 Task: Font style For heading Use Aparajita with navy blue colour. font size for heading '24 Pt. 'Change the font style of data to Aparajitaand font size to  9 Pt. Change the alignment of both headline & data to  Align top. In the sheet  Budget Control Spreadsheetbook
Action: Mouse moved to (53, 119)
Screenshot: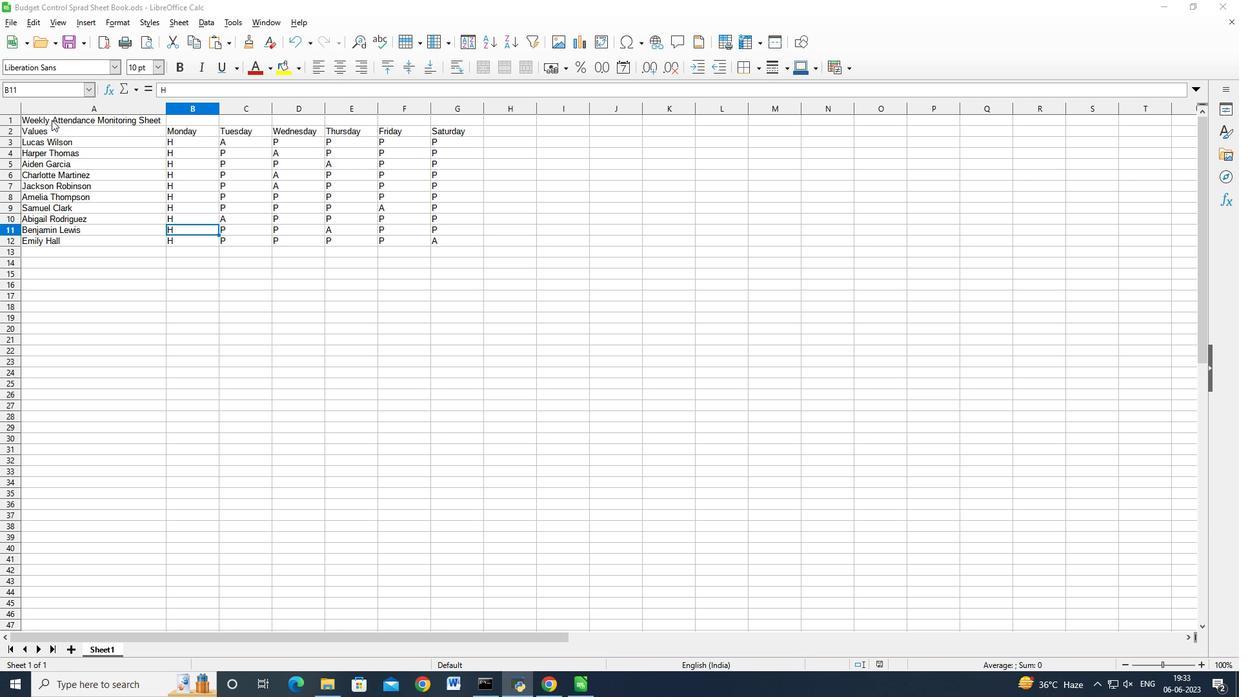 
Action: Mouse pressed left at (53, 119)
Screenshot: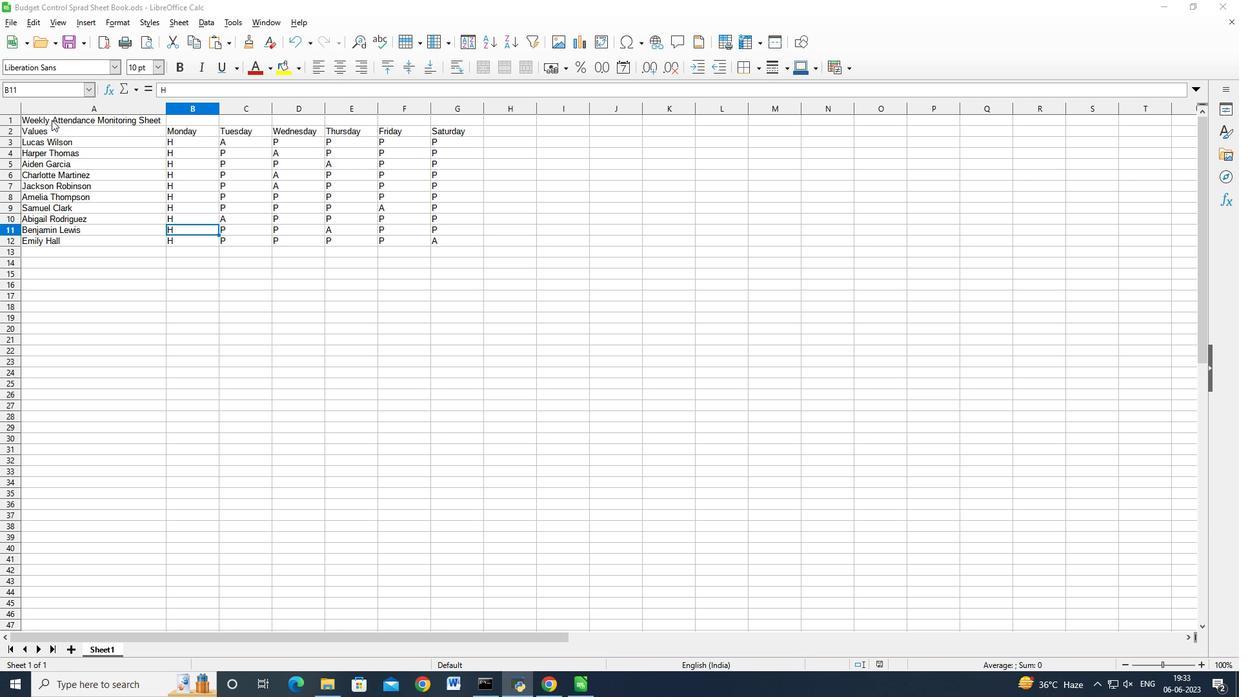 
Action: Mouse moved to (100, 164)
Screenshot: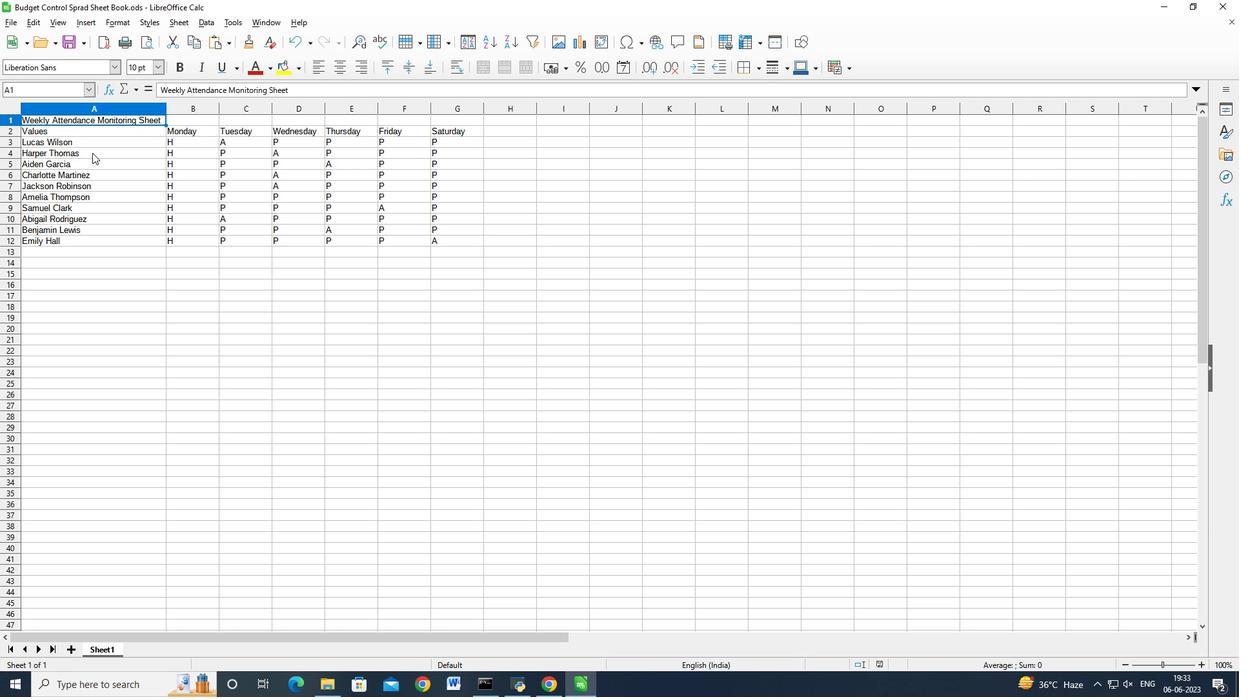 
Action: Mouse pressed left at (100, 164)
Screenshot: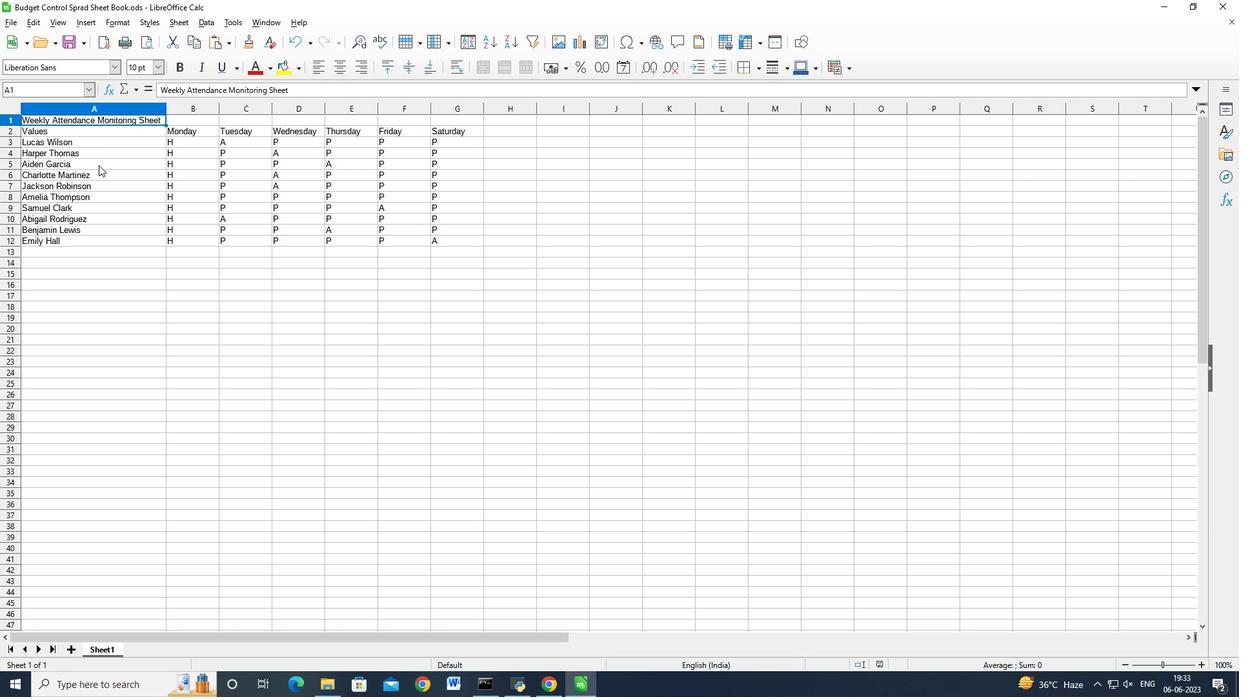 
Action: Mouse moved to (78, 120)
Screenshot: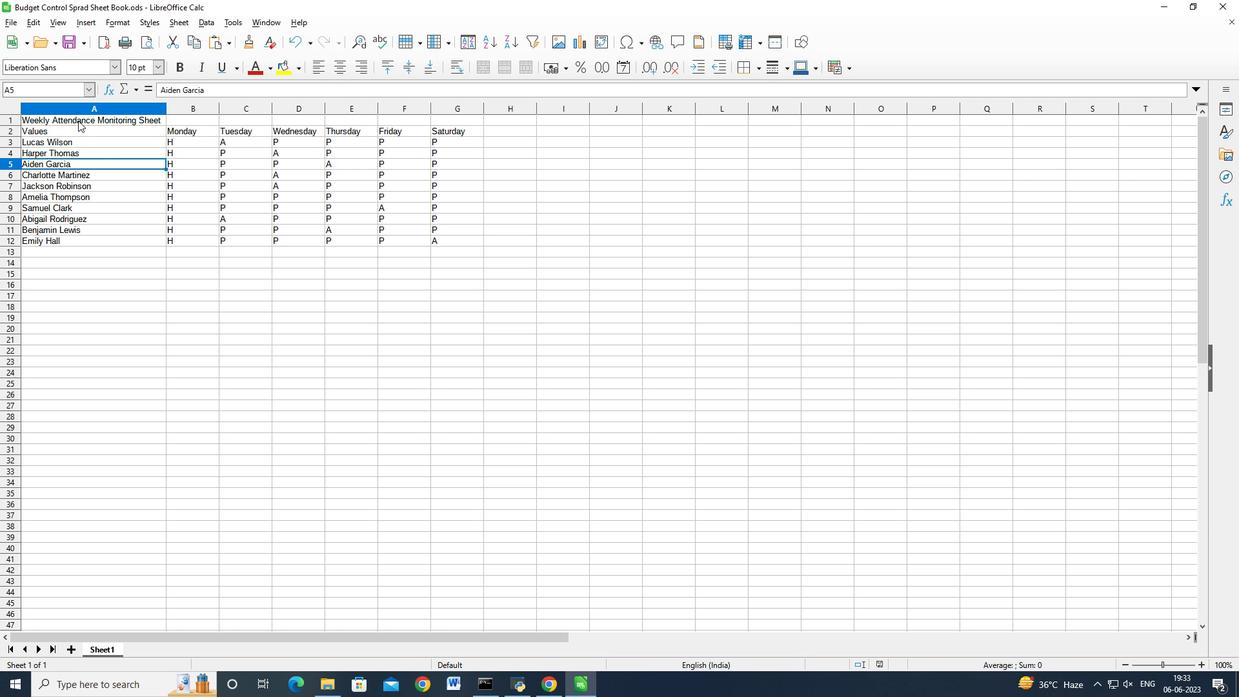 
Action: Mouse pressed left at (78, 120)
Screenshot: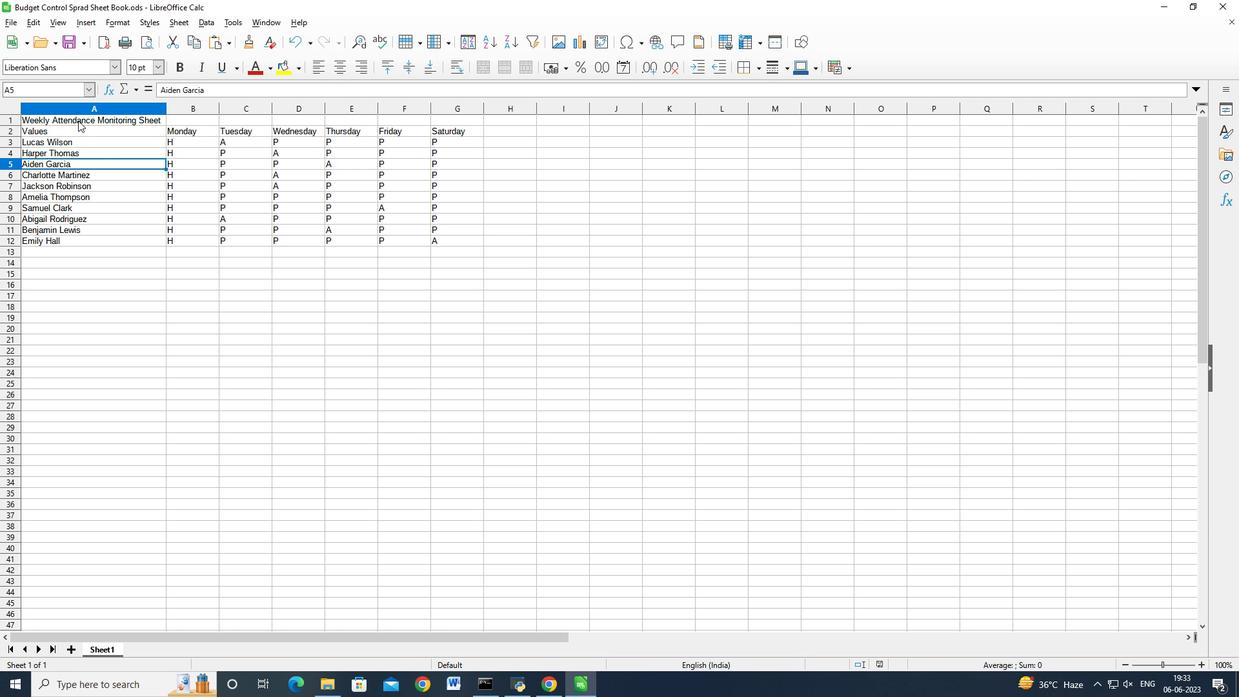 
Action: Mouse moved to (501, 67)
Screenshot: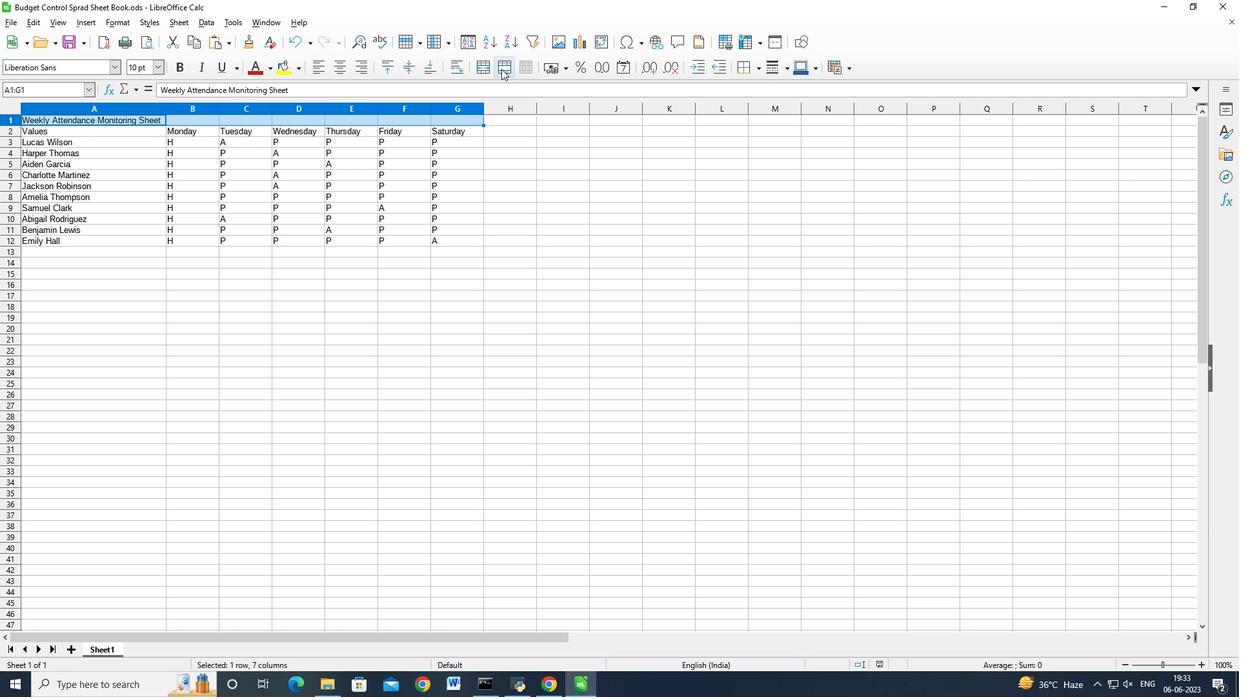 
Action: Mouse pressed left at (501, 67)
Screenshot: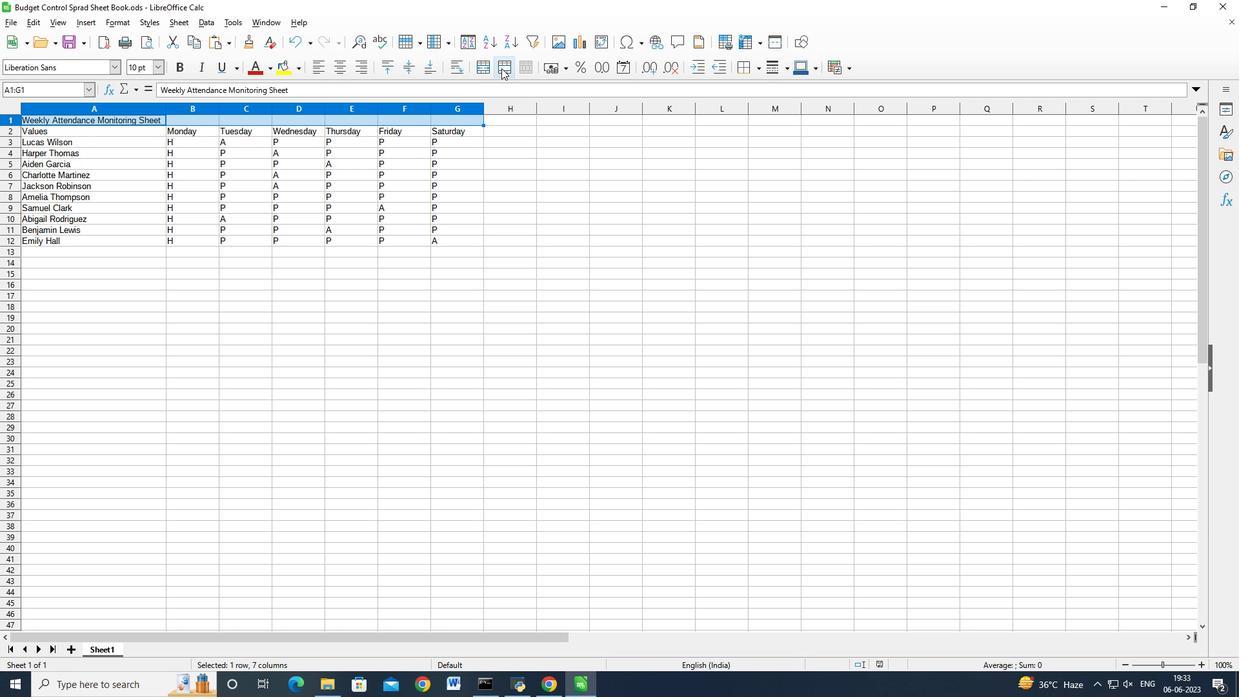 
Action: Mouse moved to (117, 65)
Screenshot: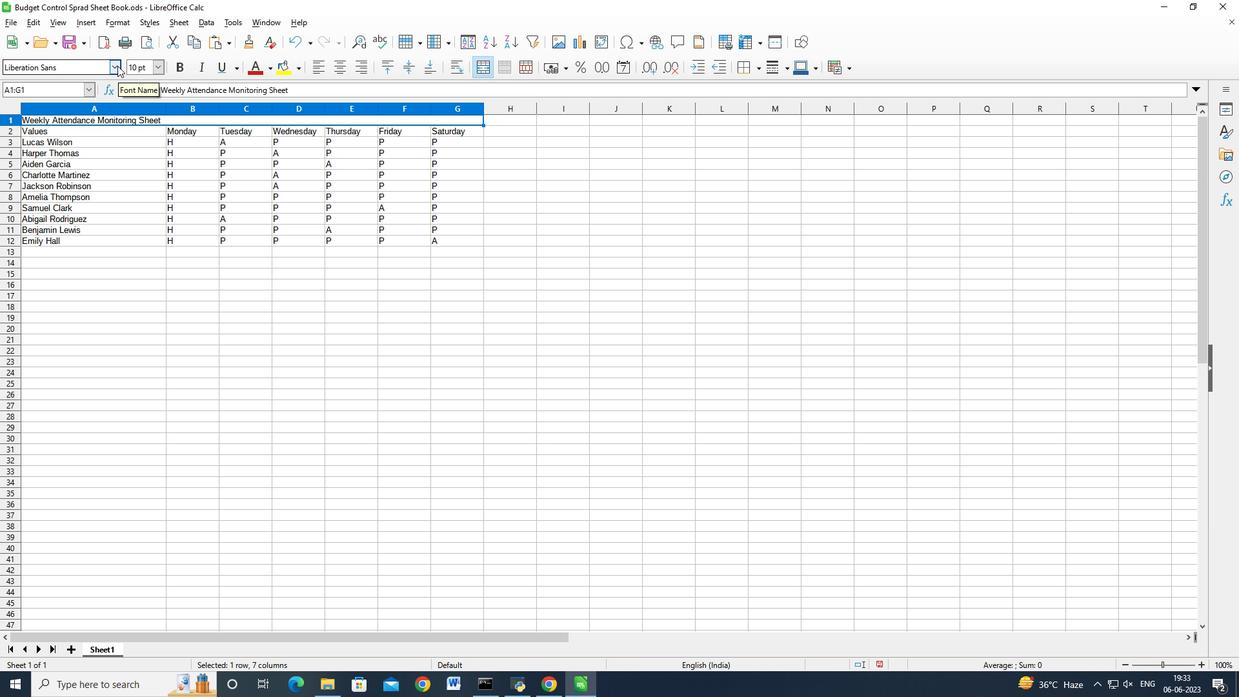 
Action: Mouse pressed left at (117, 65)
Screenshot: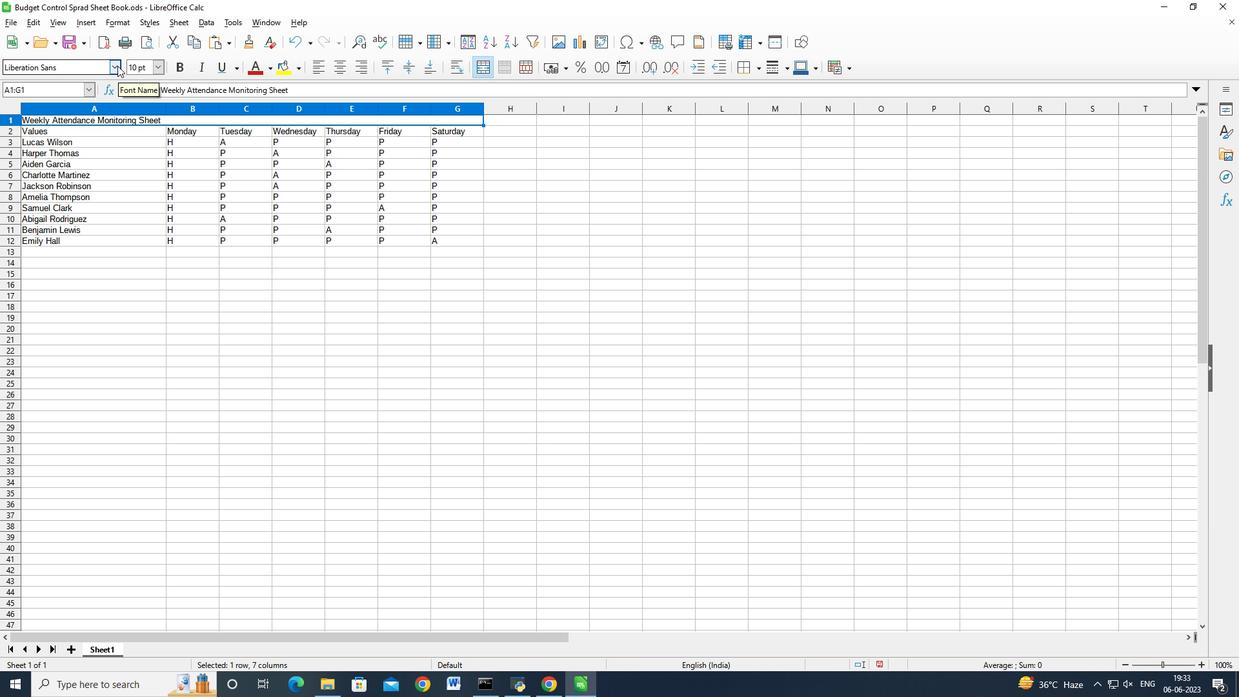 
Action: Mouse moved to (117, 65)
Screenshot: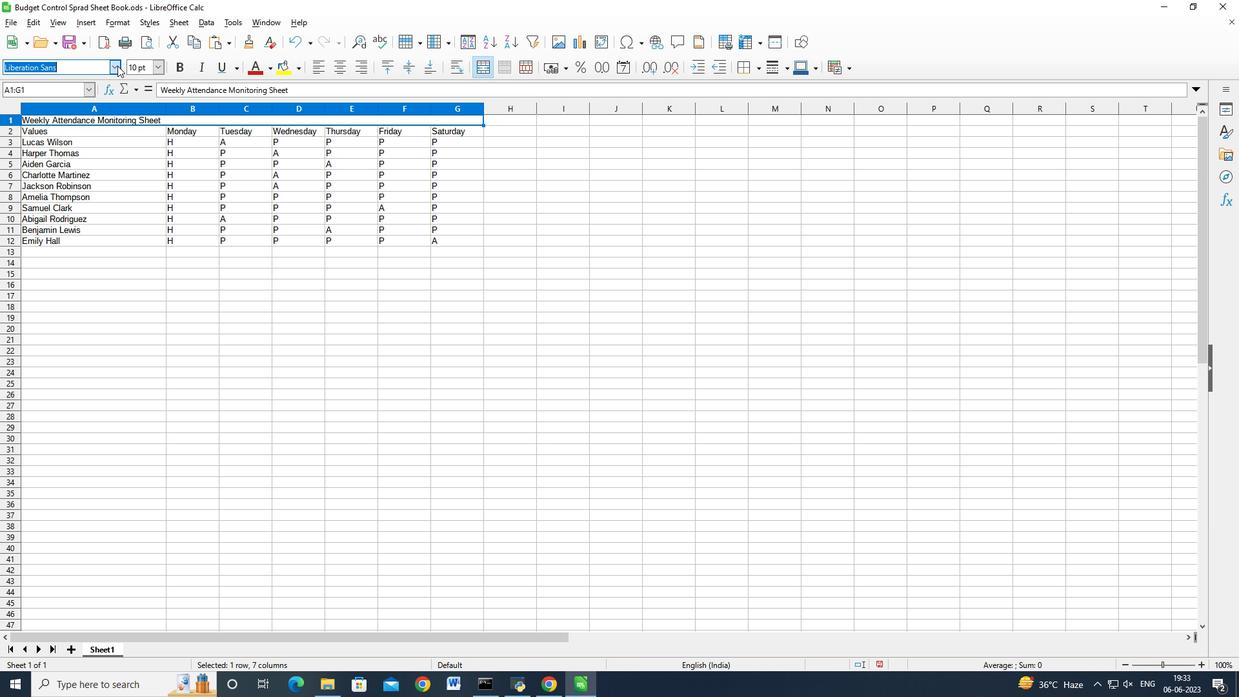 
Action: Key pressed aparajita<Key.enter>
Screenshot: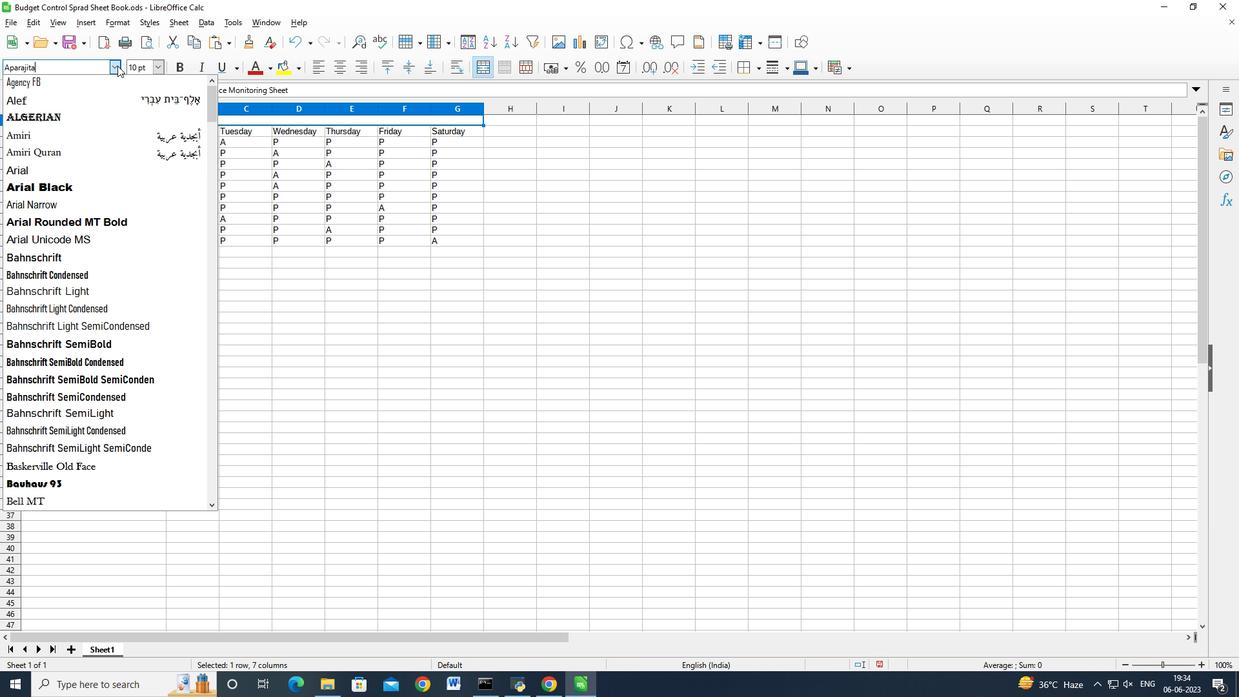 
Action: Mouse moved to (271, 71)
Screenshot: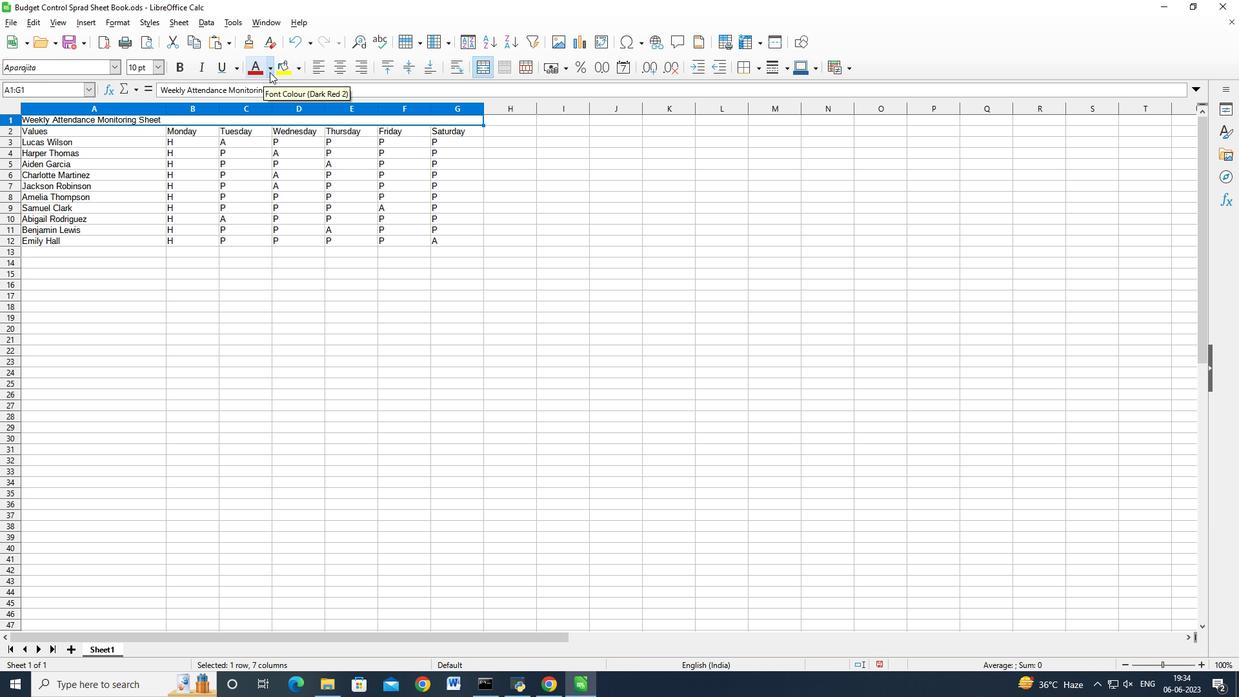 
Action: Mouse pressed left at (271, 71)
Screenshot: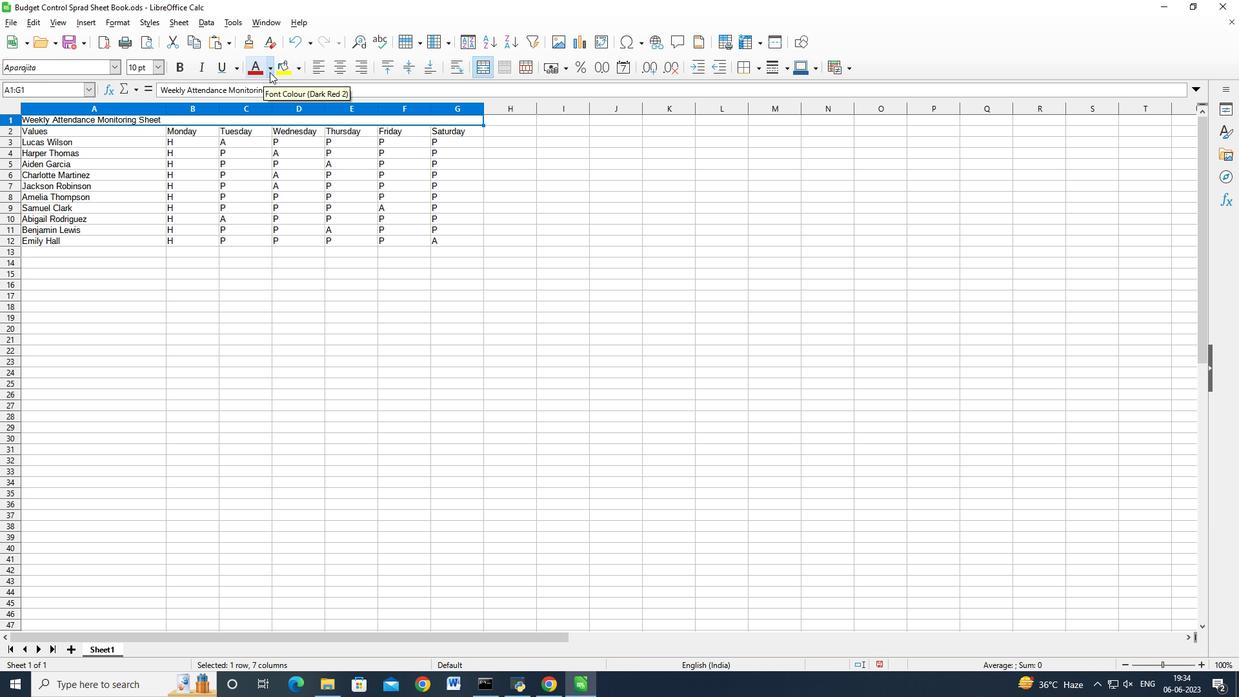 
Action: Mouse moved to (256, 146)
Screenshot: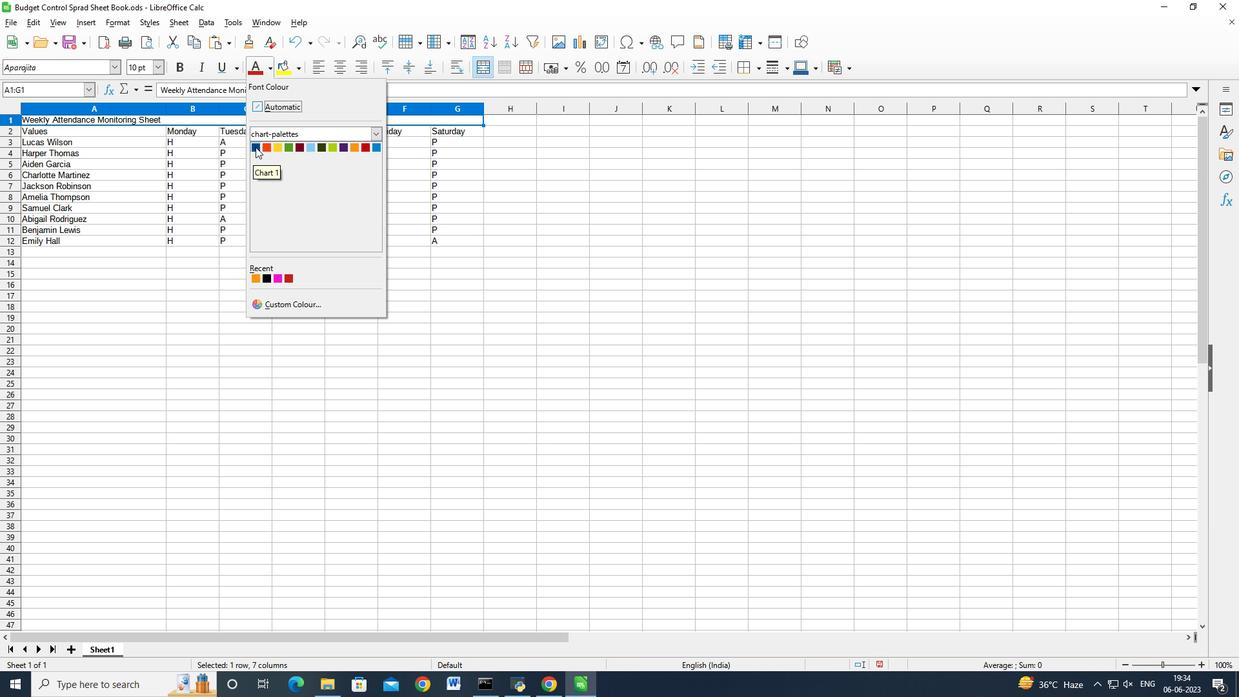 
Action: Mouse pressed left at (256, 146)
Screenshot: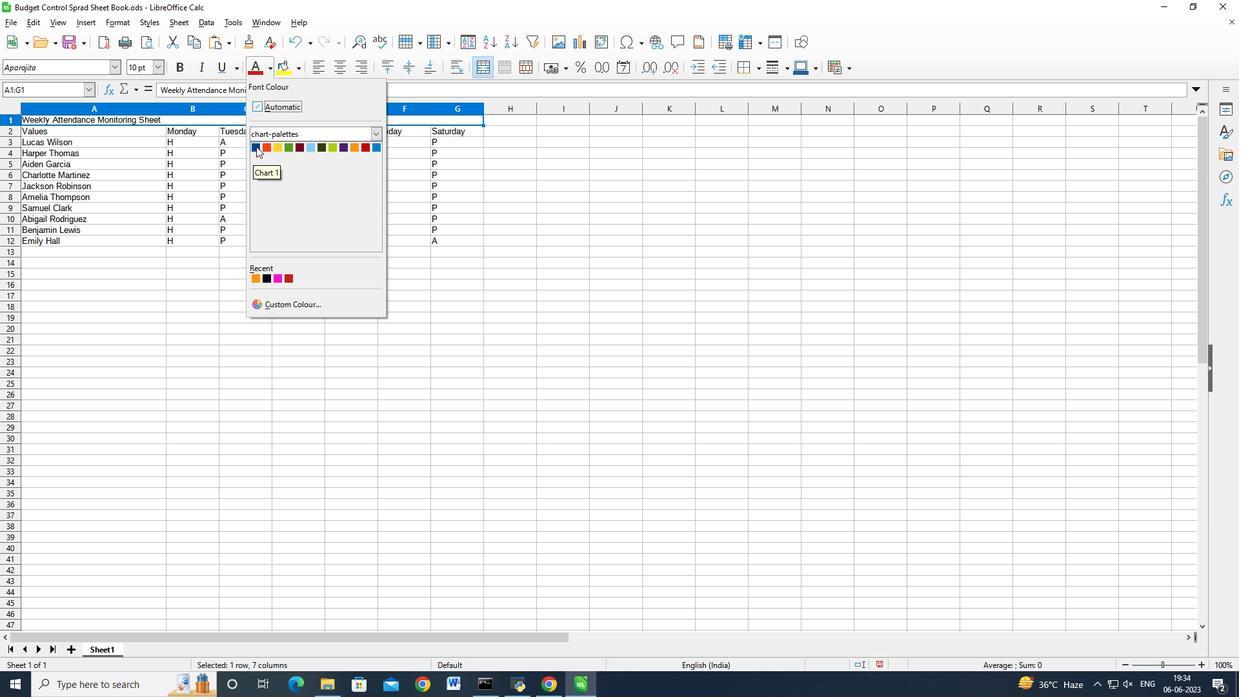 
Action: Mouse moved to (158, 67)
Screenshot: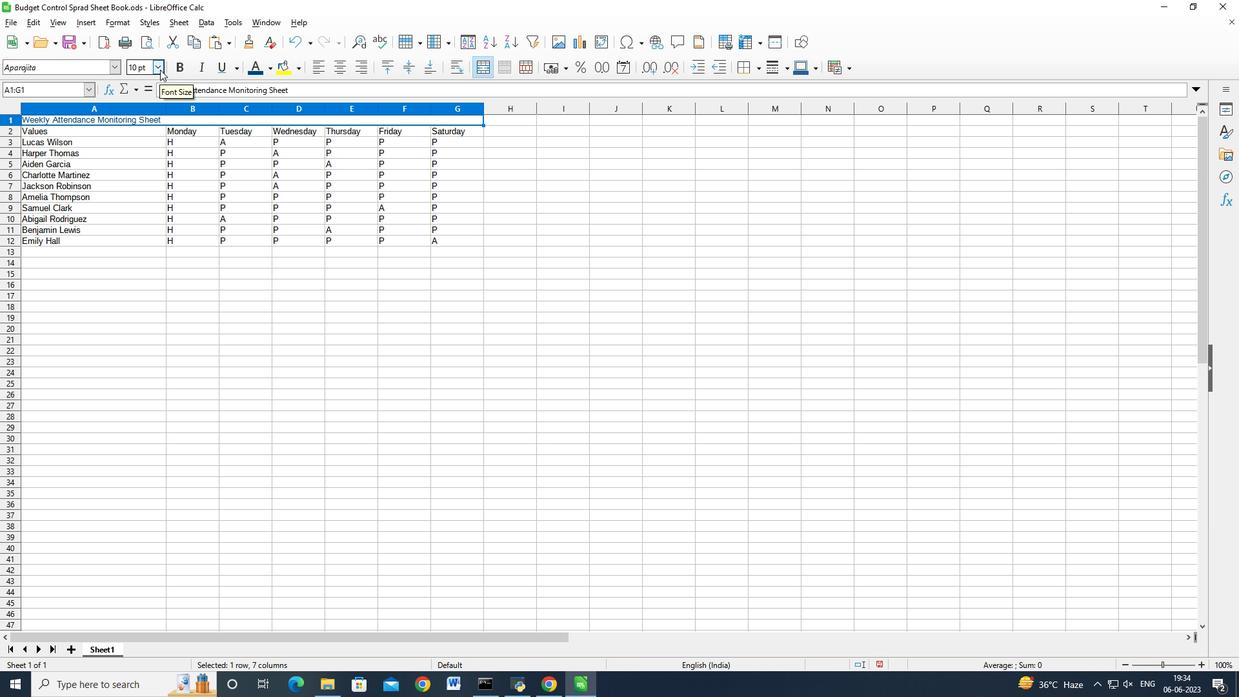 
Action: Mouse pressed left at (158, 67)
Screenshot: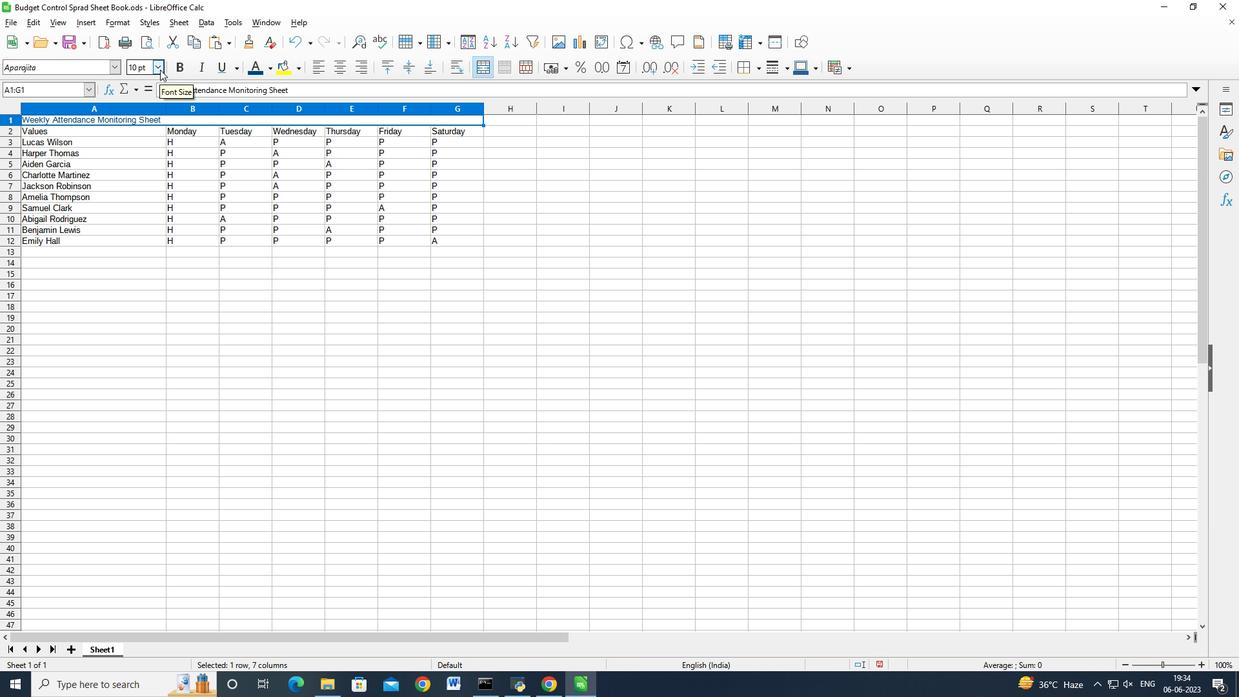 
Action: Mouse moved to (138, 257)
Screenshot: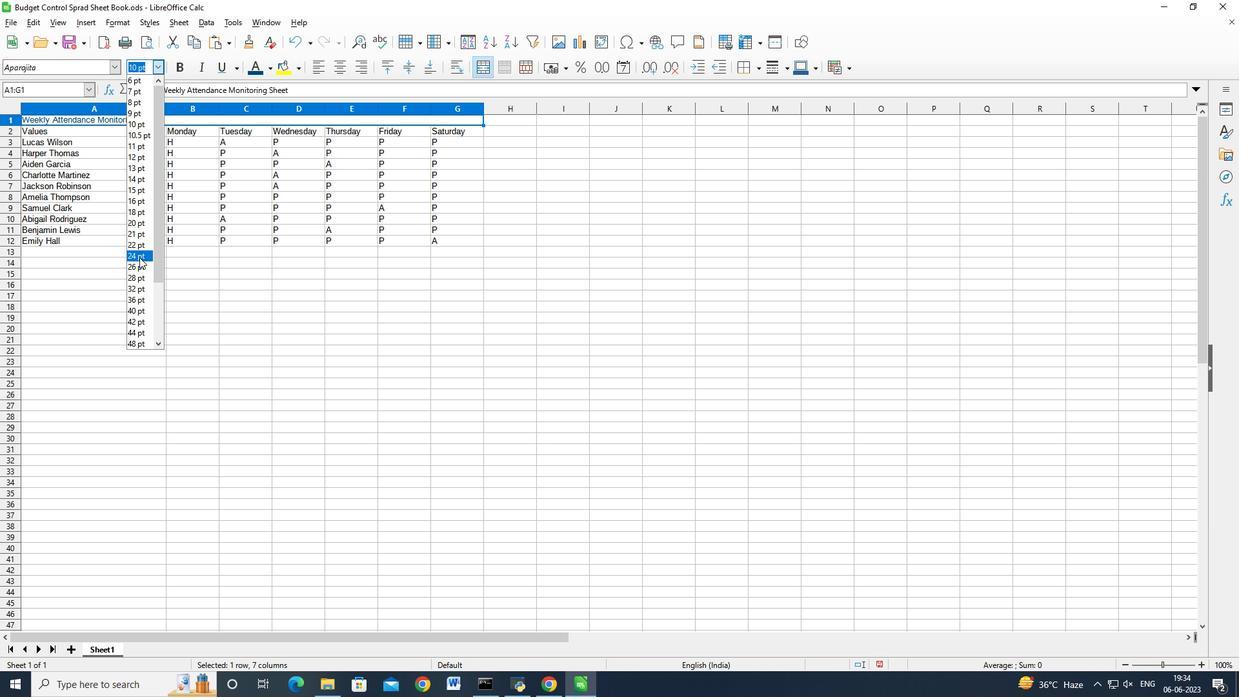 
Action: Mouse pressed left at (138, 257)
Screenshot: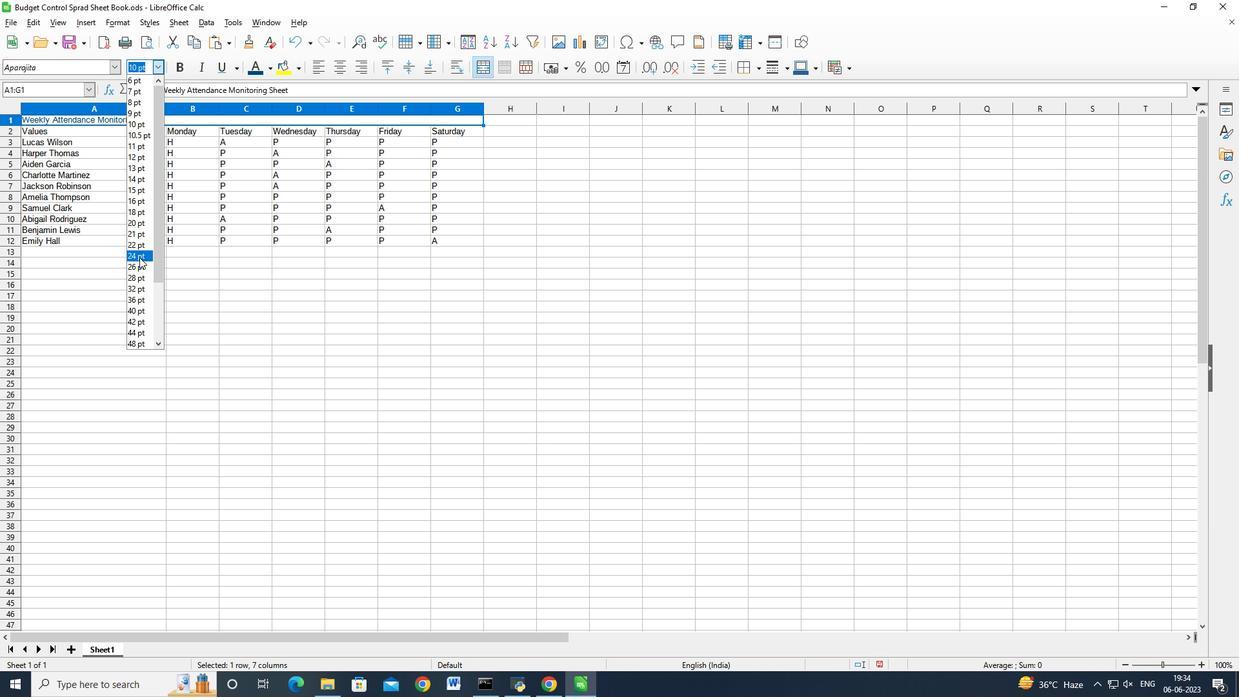 
Action: Mouse moved to (49, 143)
Screenshot: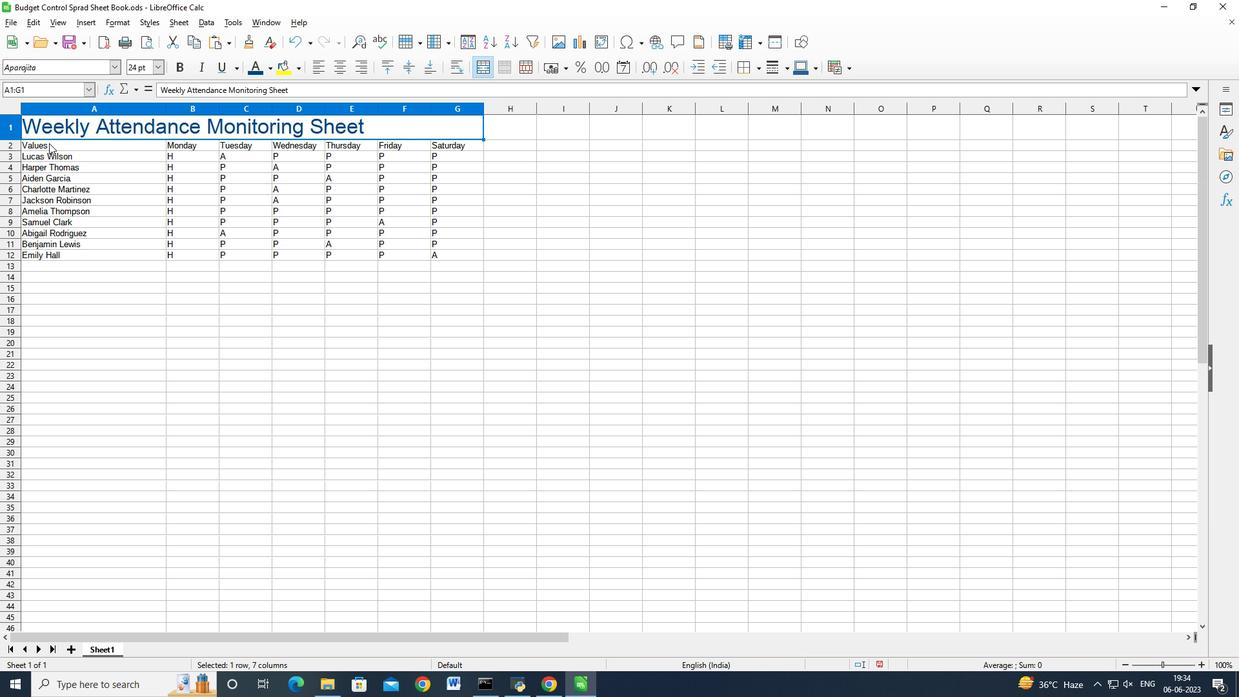 
Action: Mouse pressed left at (49, 143)
Screenshot: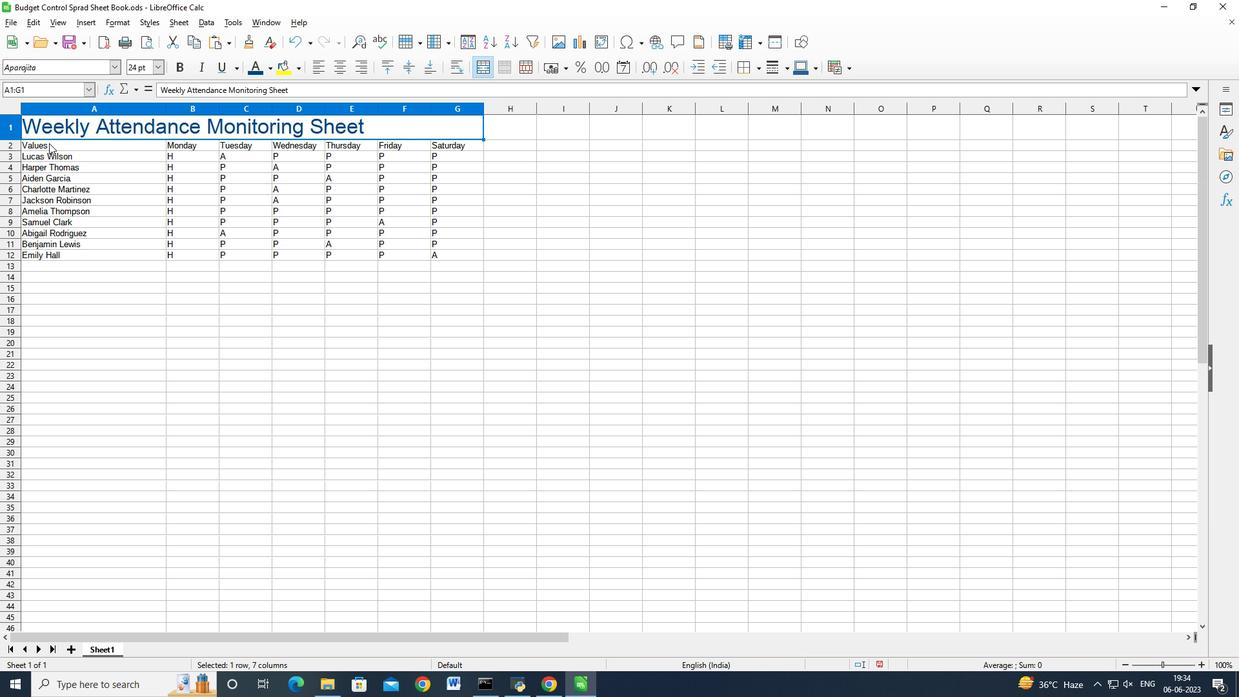 
Action: Mouse moved to (115, 70)
Screenshot: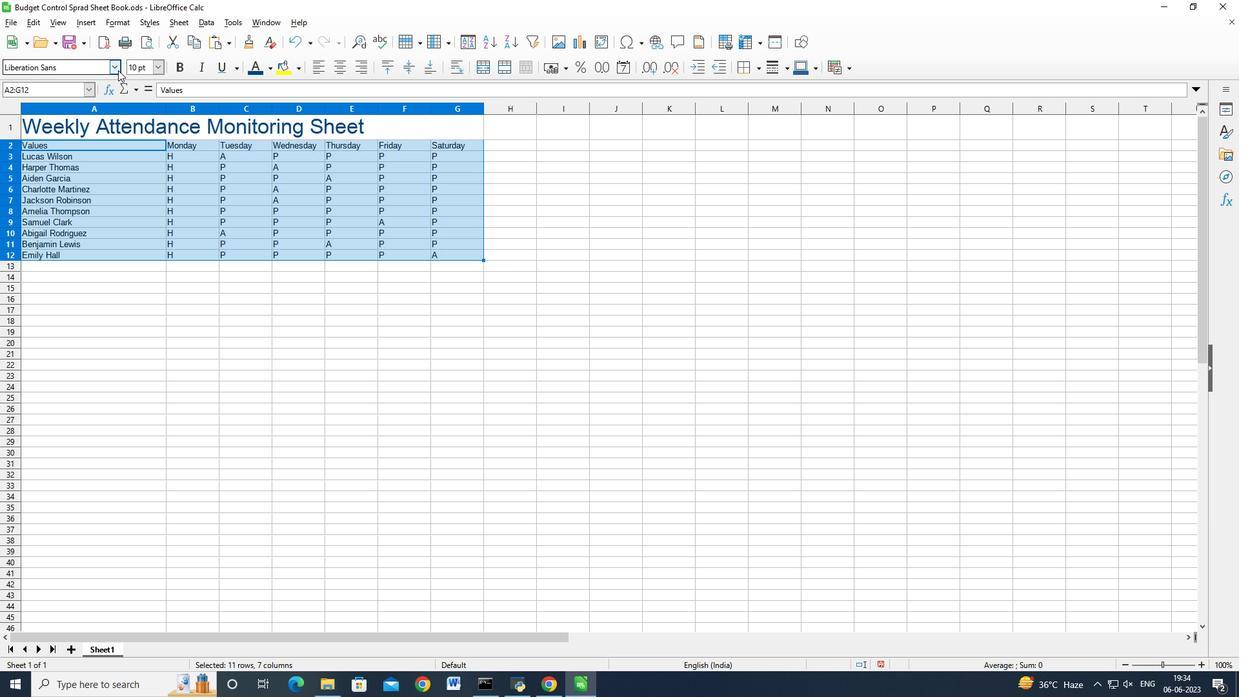 
Action: Mouse pressed left at (115, 70)
Screenshot: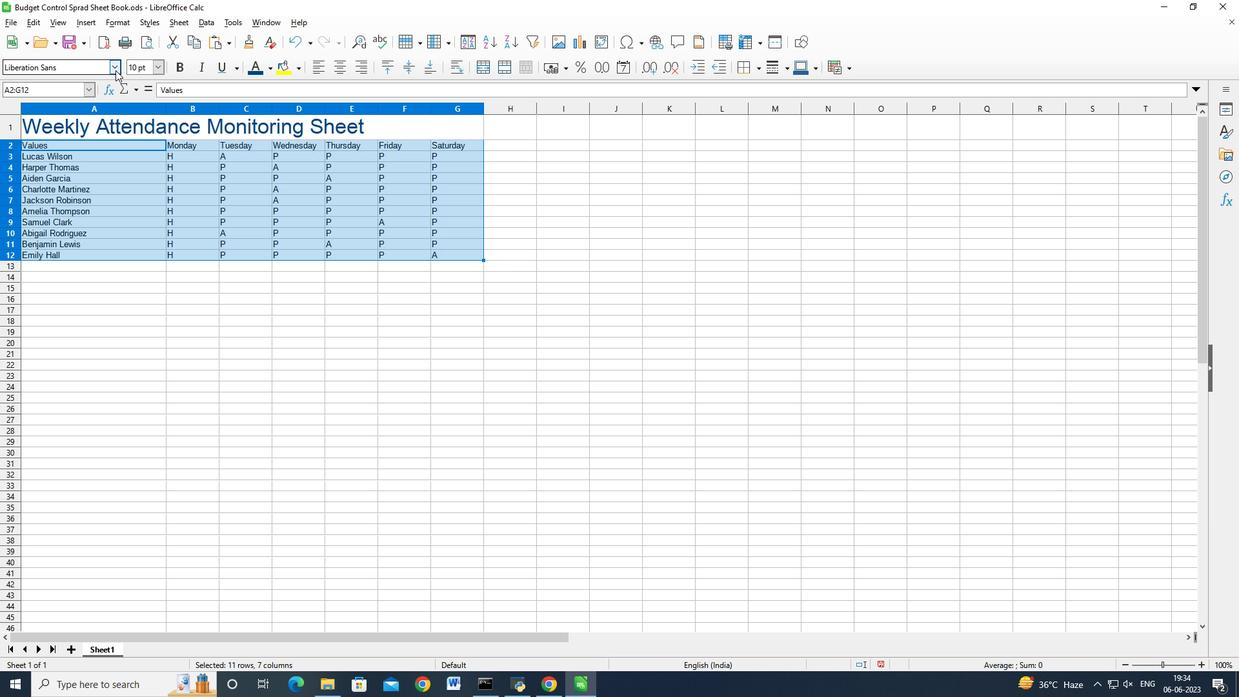 
Action: Key pressed aparajitaa<Key.backspace><Key.enter>
Screenshot: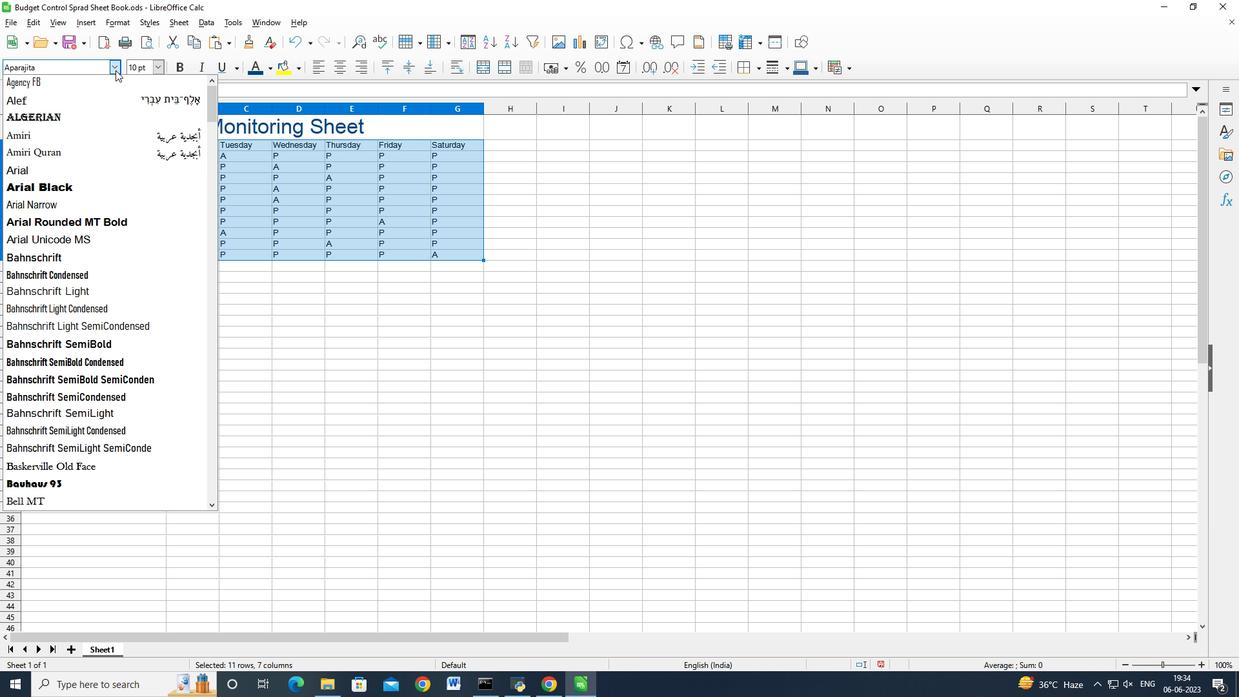 
Action: Mouse moved to (154, 67)
Screenshot: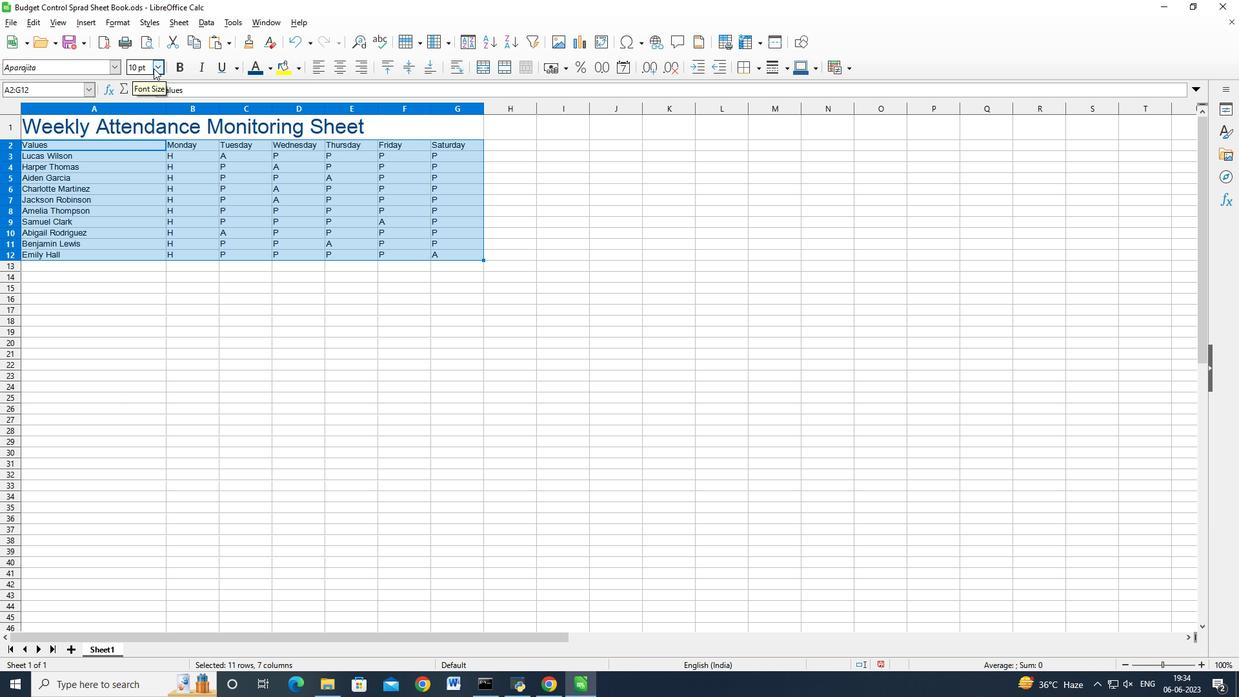 
Action: Mouse pressed left at (154, 67)
Screenshot: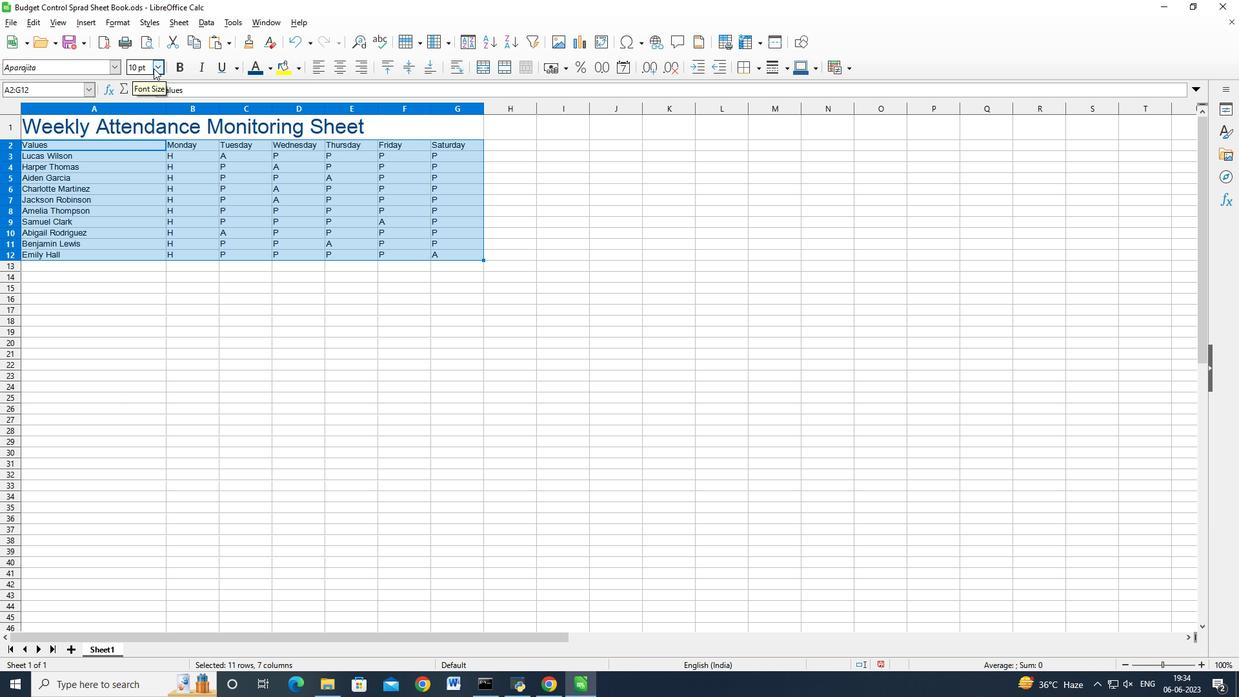 
Action: Mouse moved to (136, 115)
Screenshot: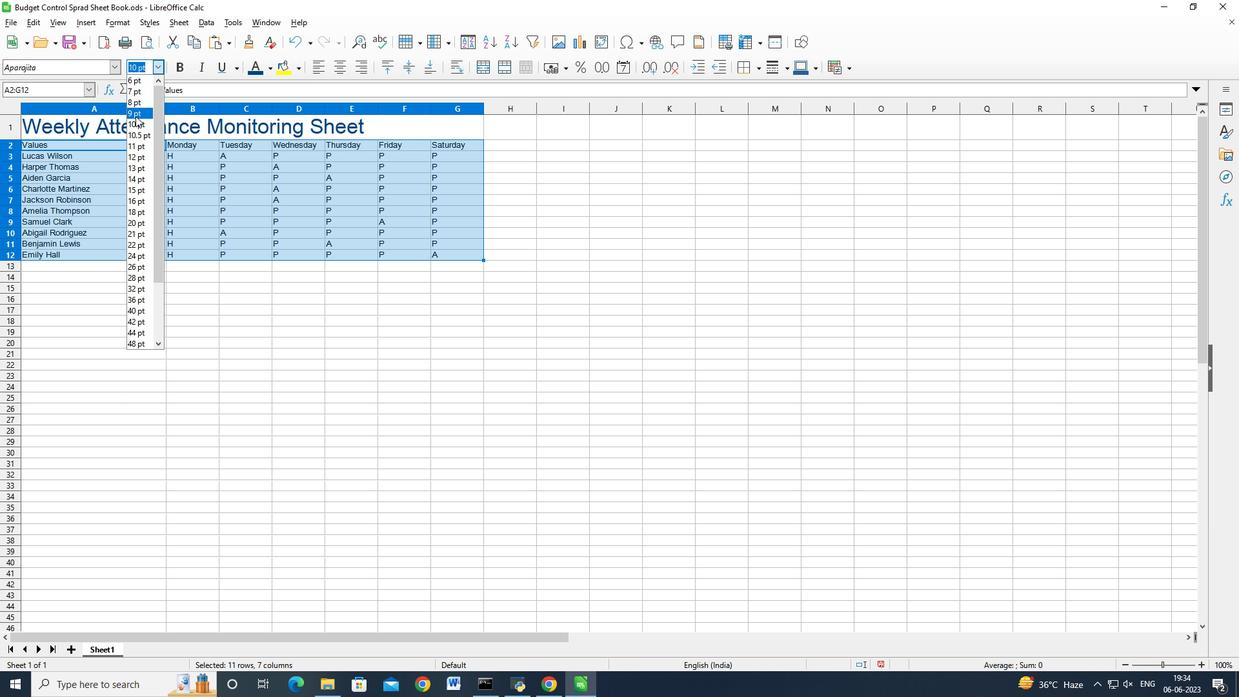 
Action: Mouse pressed left at (136, 115)
Screenshot: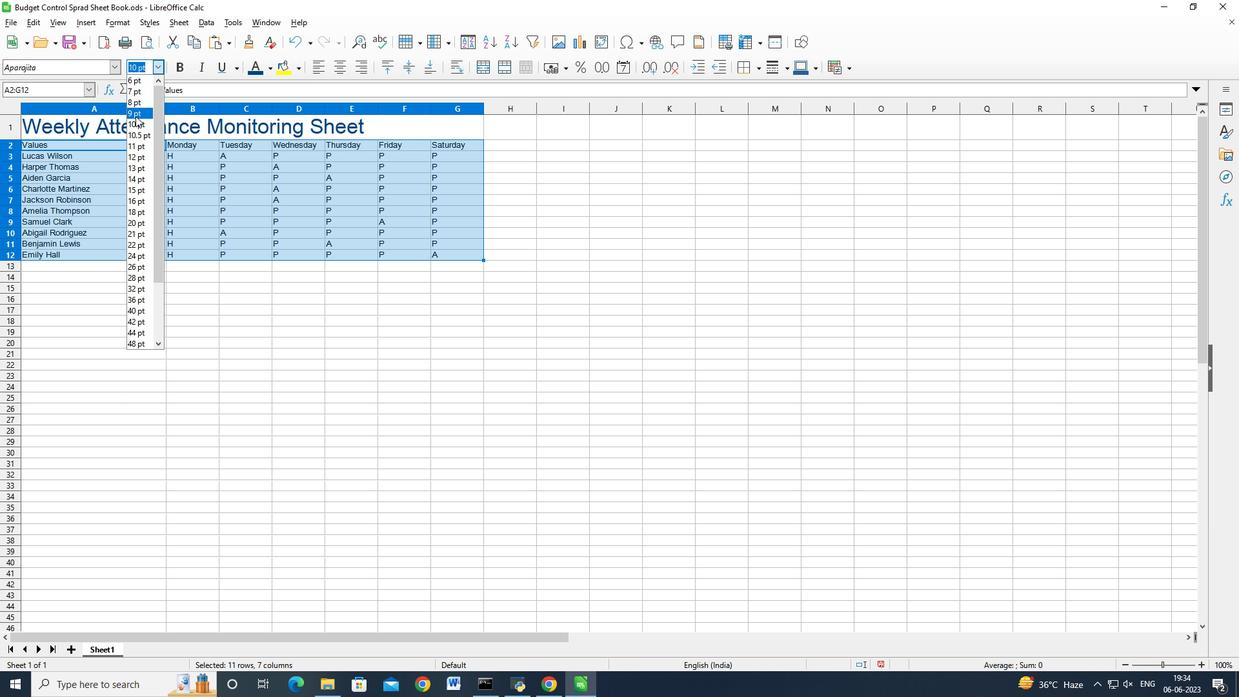 
Action: Mouse moved to (142, 132)
Screenshot: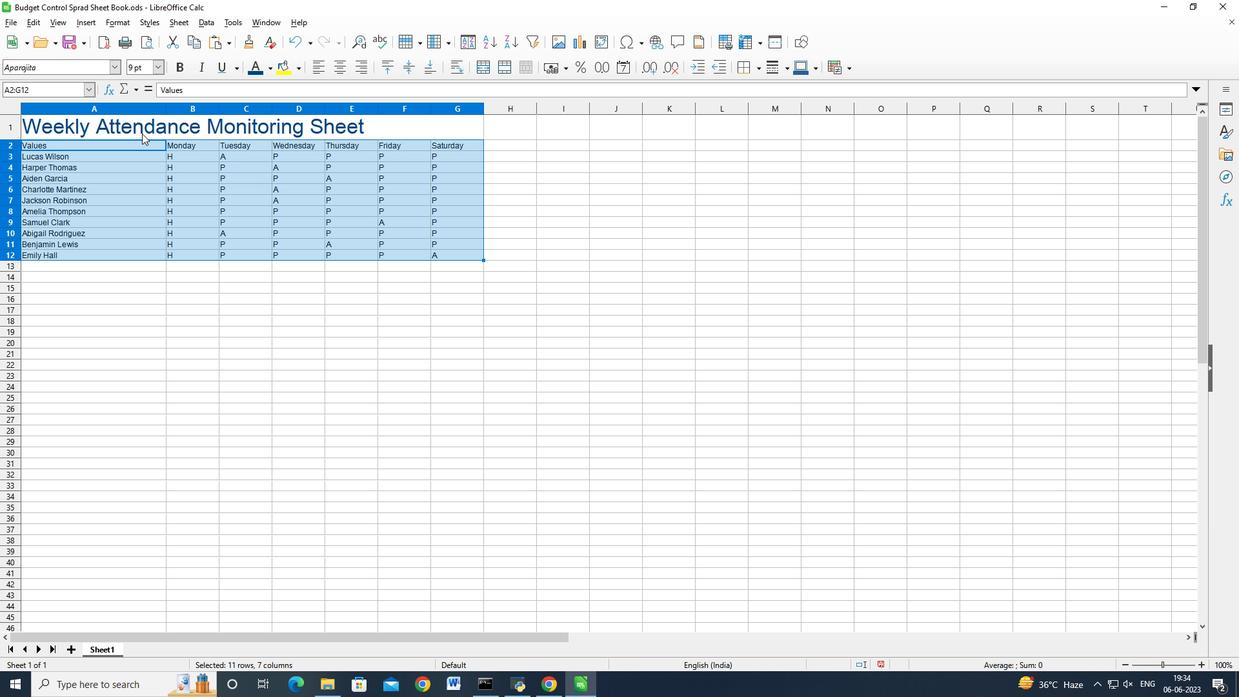 
Action: Mouse pressed left at (142, 132)
Screenshot: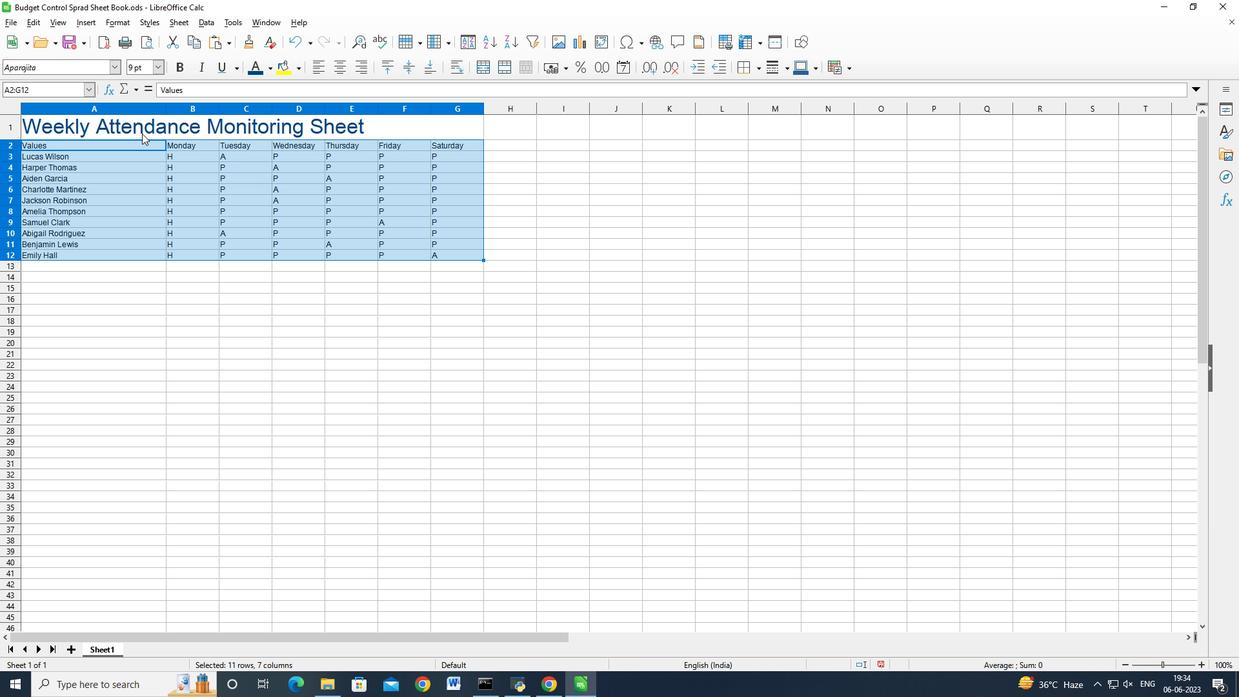 
Action: Mouse moved to (386, 65)
Screenshot: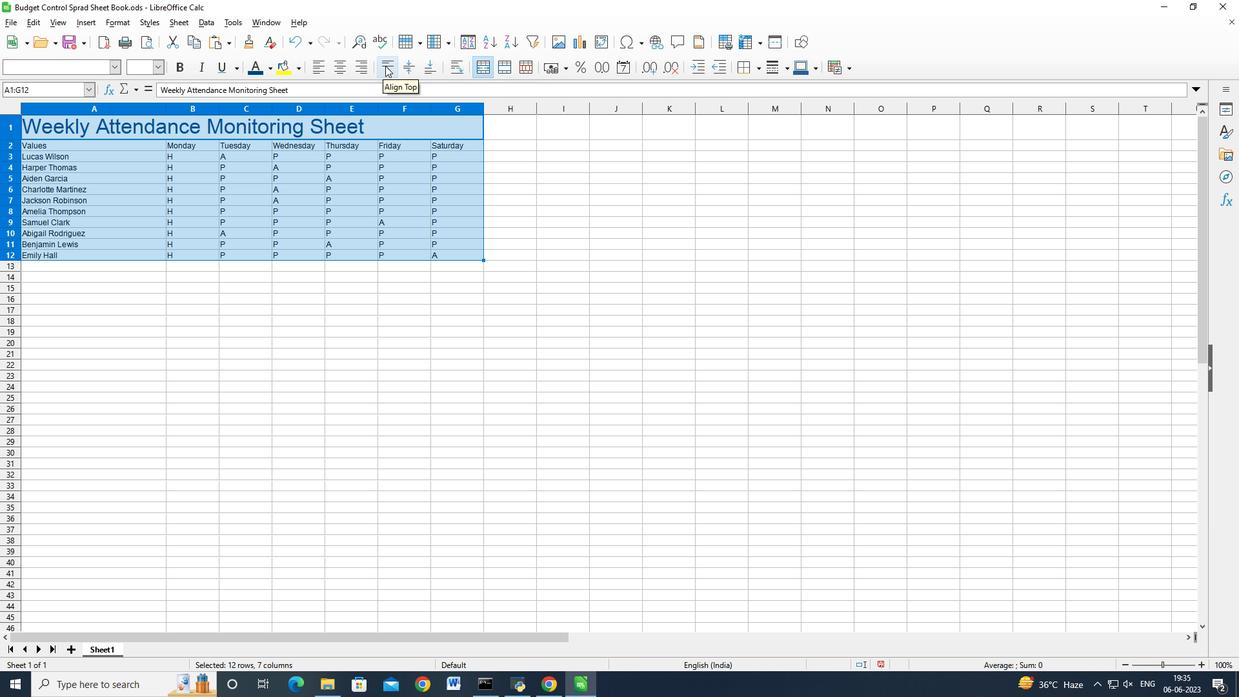 
Action: Mouse pressed left at (386, 65)
Screenshot: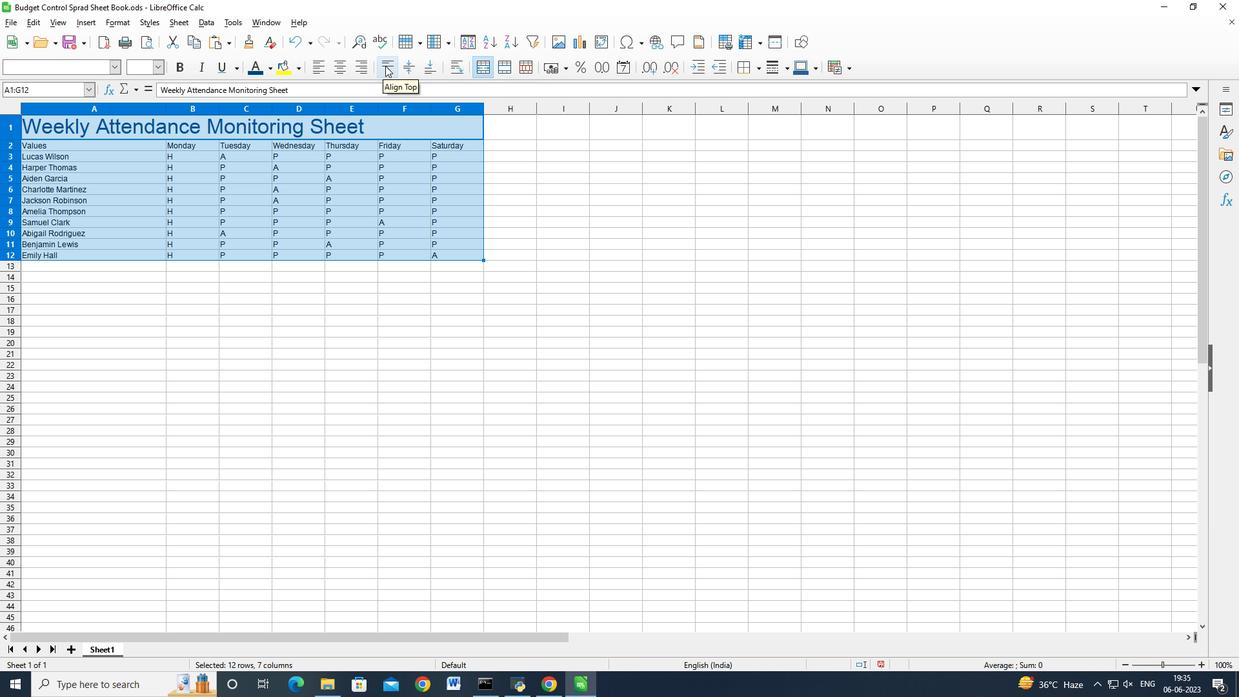 
Action: Mouse moved to (342, 180)
Screenshot: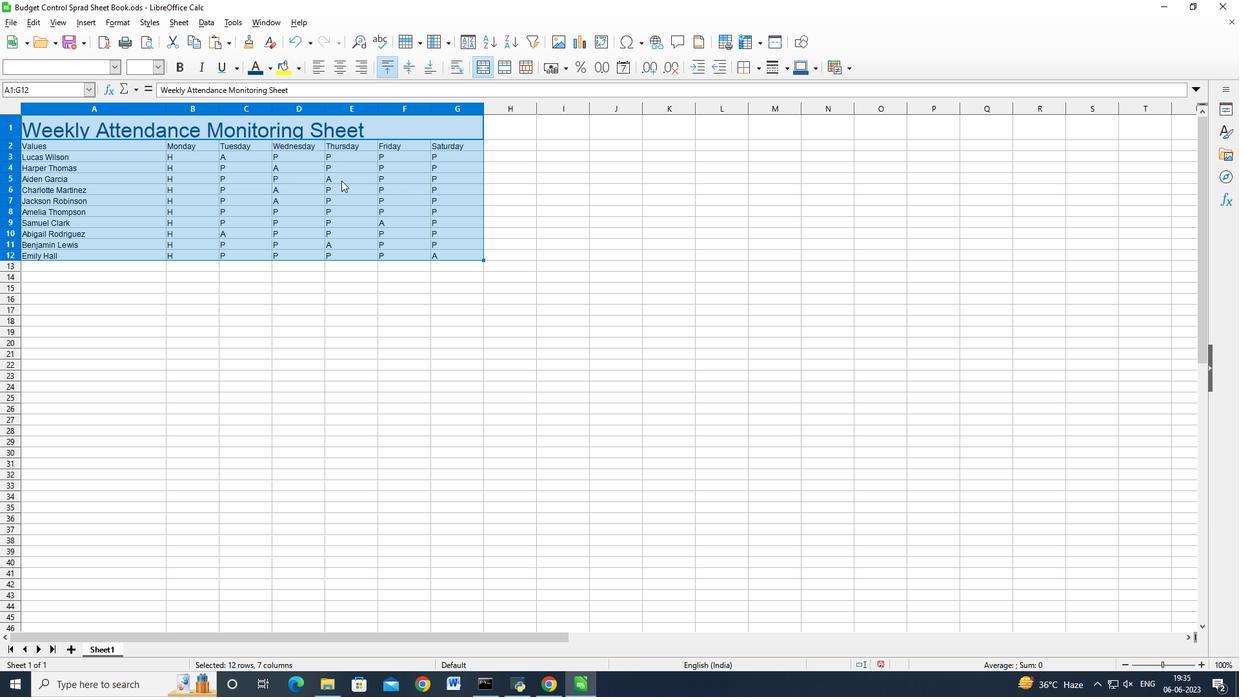 
Action: Mouse pressed left at (342, 180)
Screenshot: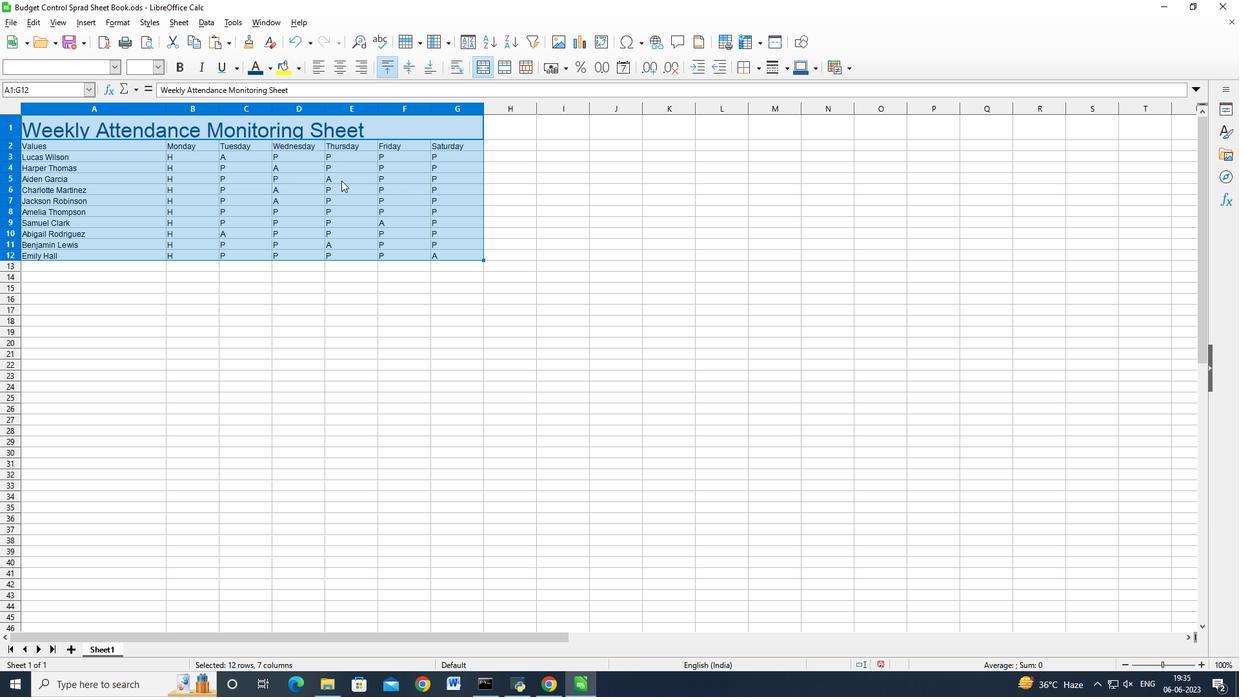 
Action: Mouse moved to (342, 180)
Screenshot: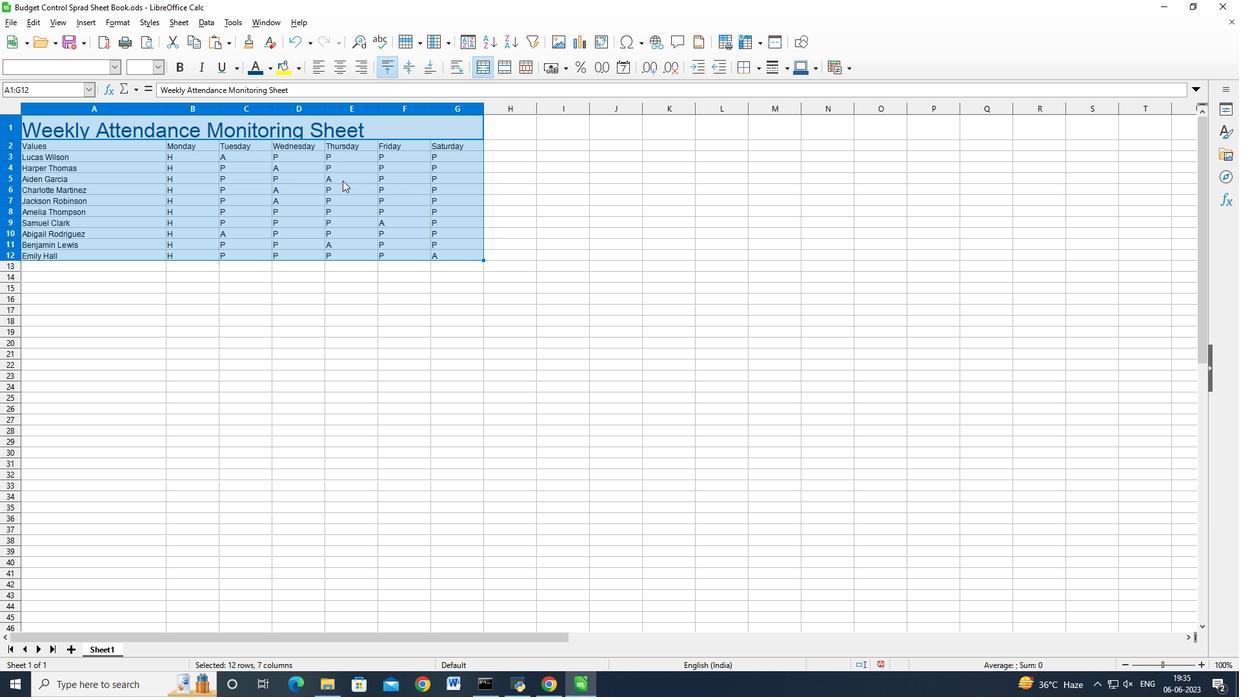 
